Task: Change IN PROGRESS as Status of Issue Issue0024 in Backlog  in Scrum Project Project0005 in Jira
Action: Mouse moved to (424, 475)
Screenshot: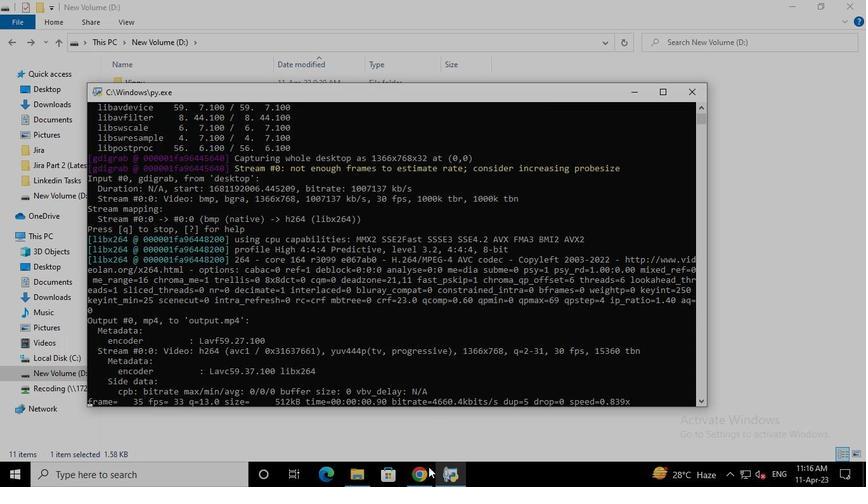 
Action: Mouse pressed left at (424, 475)
Screenshot: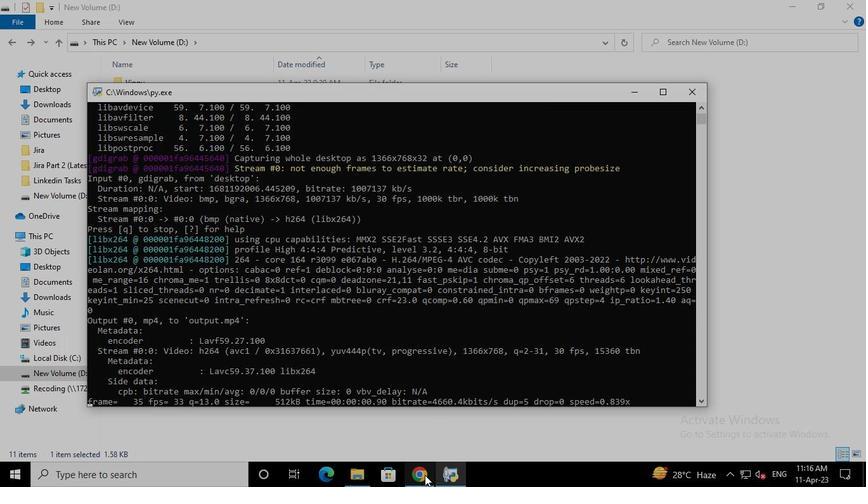 
Action: Mouse moved to (103, 201)
Screenshot: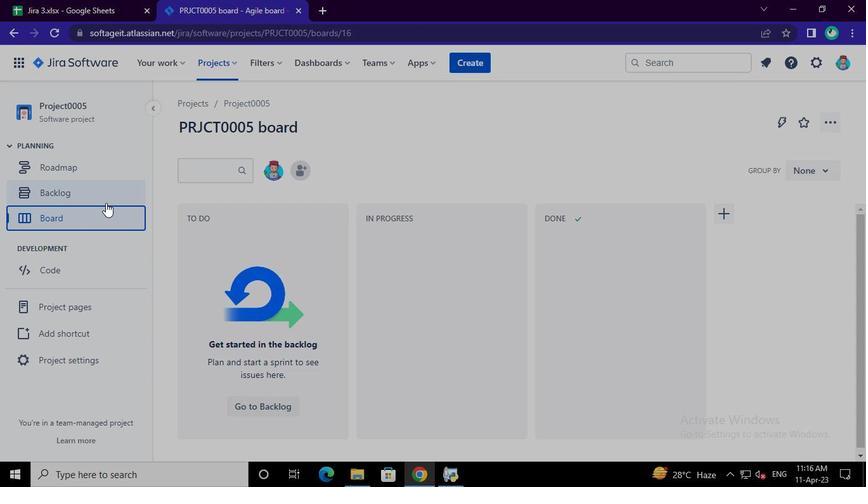
Action: Mouse pressed left at (103, 201)
Screenshot: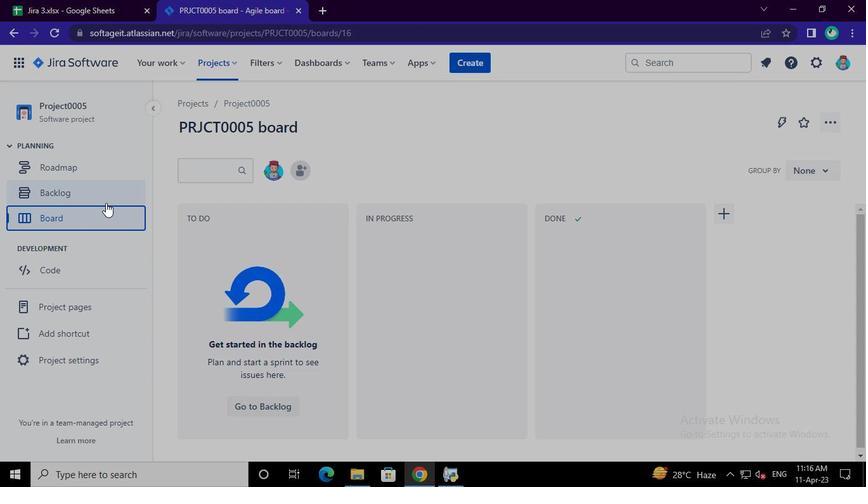 
Action: Mouse moved to (750, 358)
Screenshot: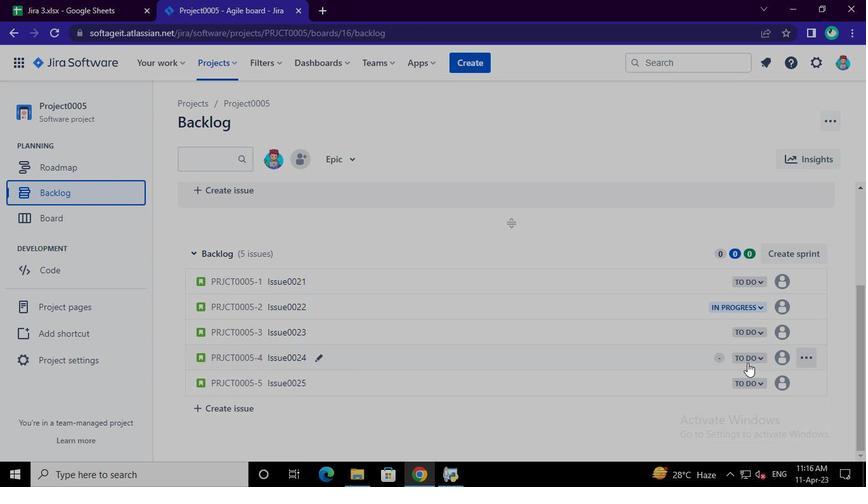 
Action: Mouse pressed left at (750, 358)
Screenshot: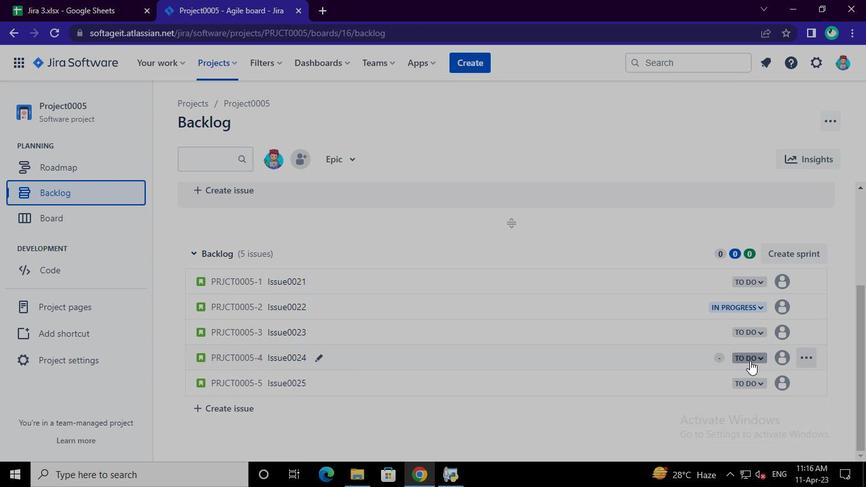 
Action: Mouse moved to (682, 380)
Screenshot: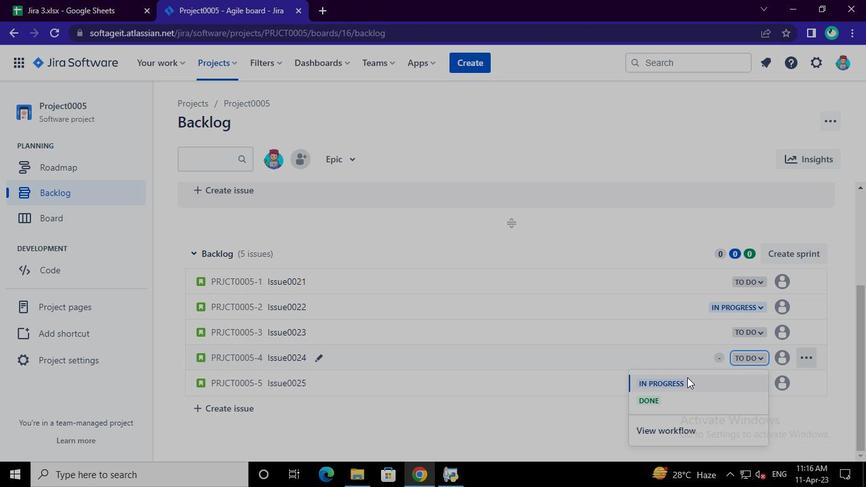 
Action: Mouse pressed left at (682, 380)
Screenshot: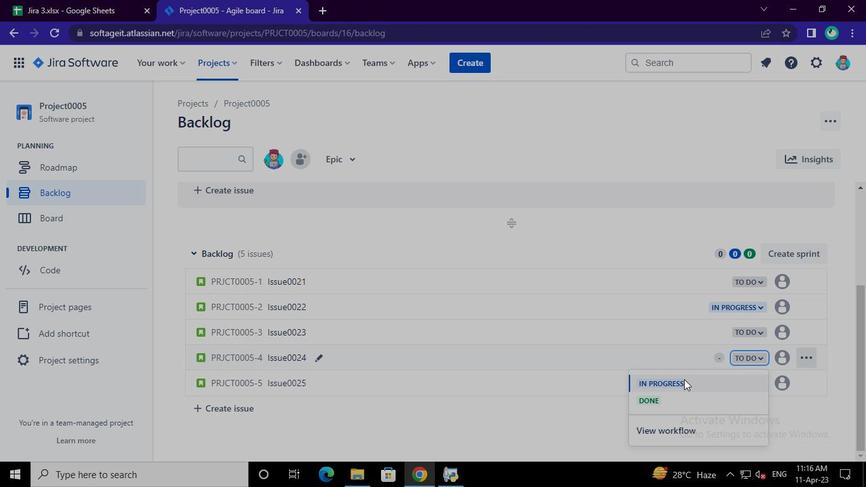 
Action: Mouse moved to (462, 474)
Screenshot: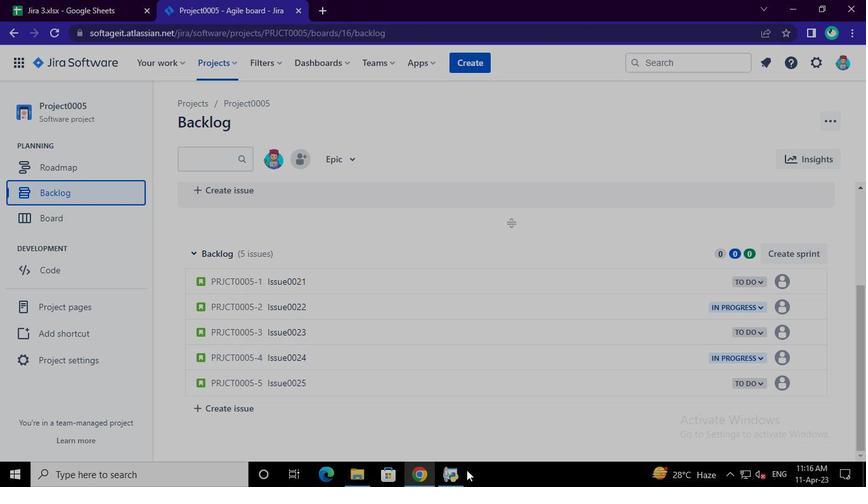 
Action: Mouse pressed left at (462, 474)
Screenshot: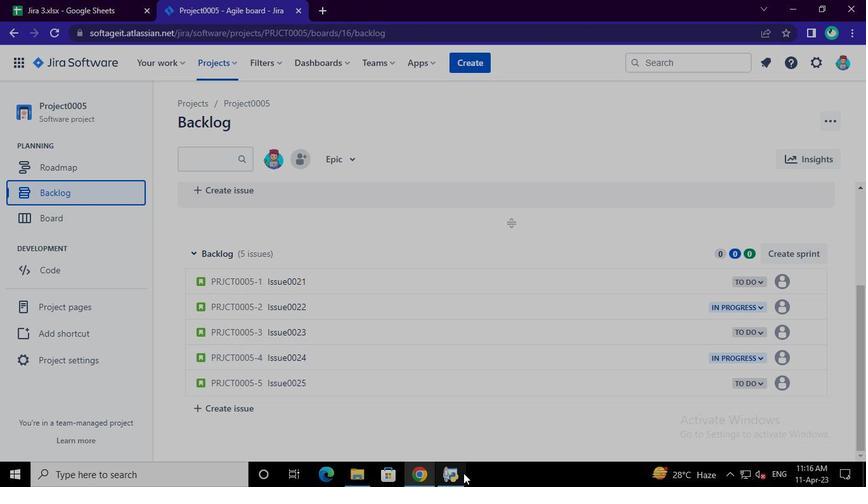 
Action: Mouse moved to (688, 90)
Screenshot: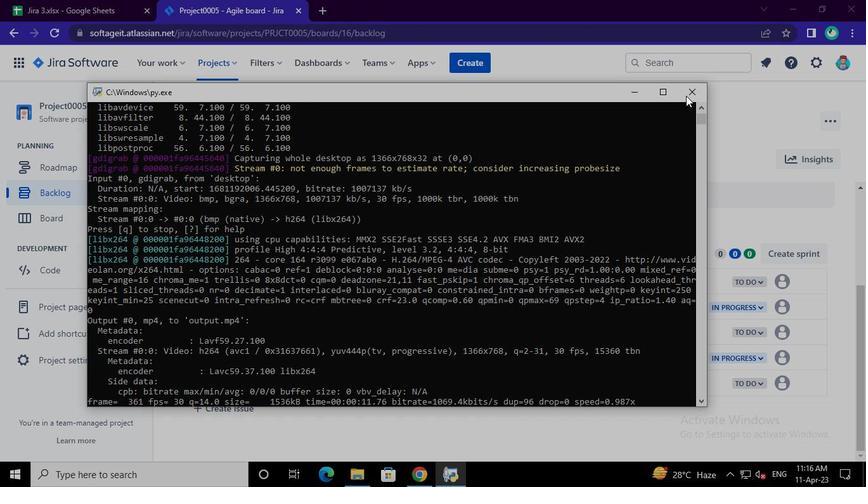 
Action: Mouse pressed left at (688, 90)
Screenshot: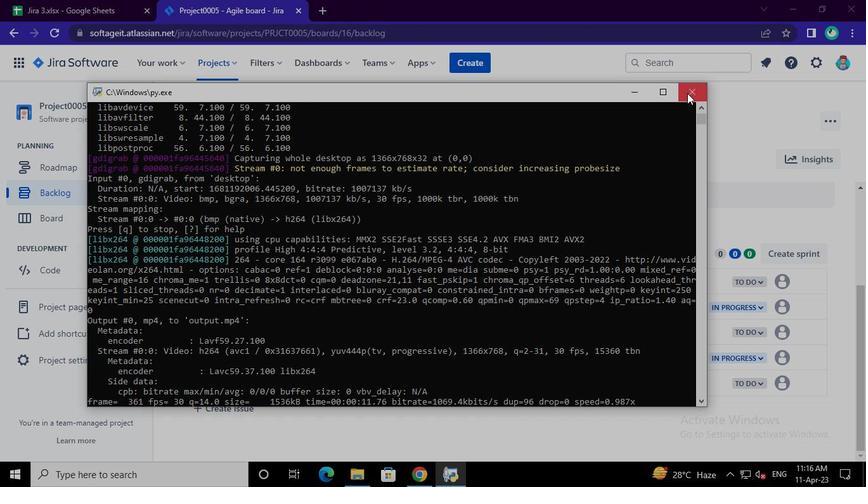 
